 Task: Search for emails with a due date set to 'Tomorrow' in the current mailbox.
Action: Mouse moved to (224, 7)
Screenshot: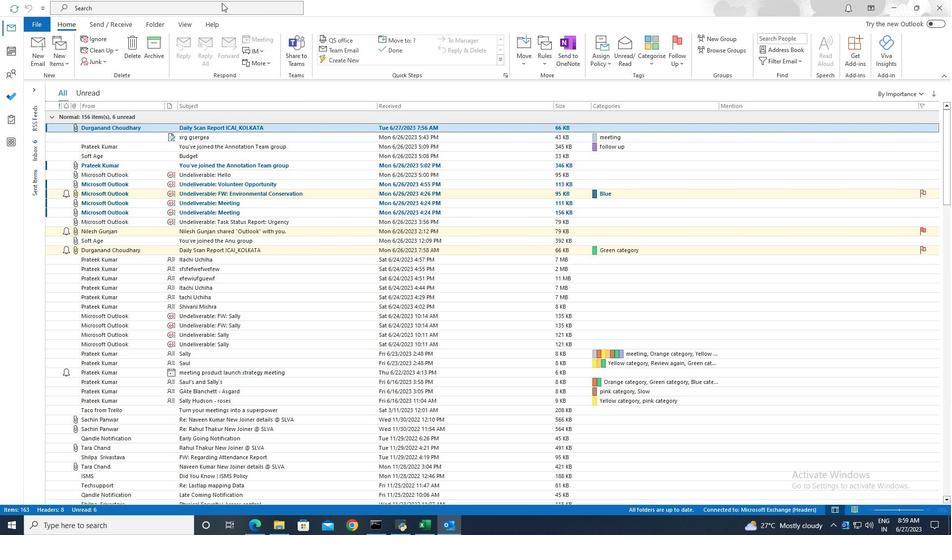 
Action: Mouse pressed left at (224, 7)
Screenshot: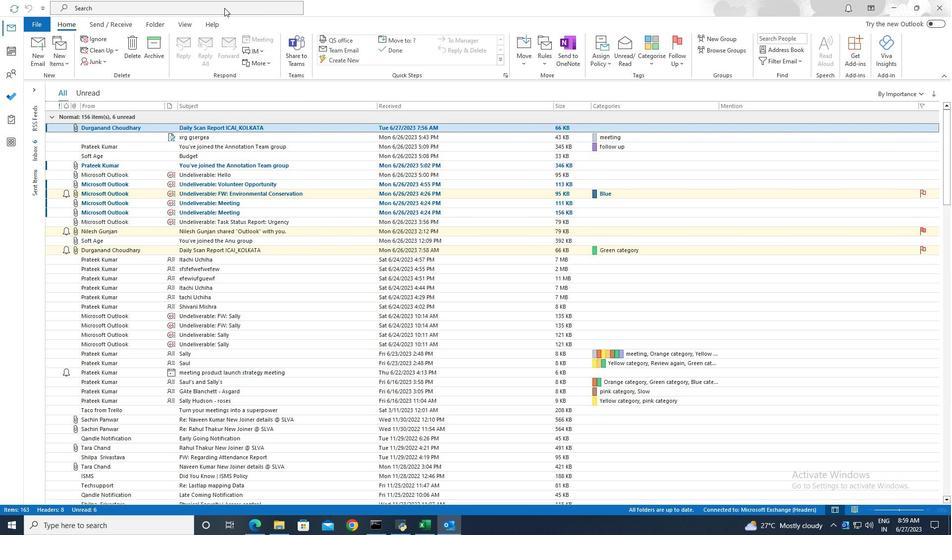 
Action: Mouse moved to (342, 8)
Screenshot: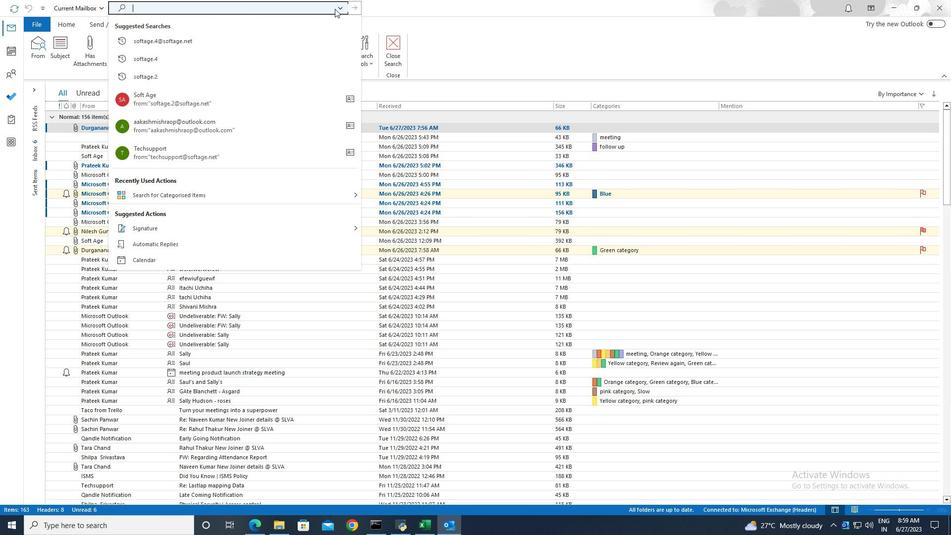 
Action: Mouse pressed left at (342, 8)
Screenshot: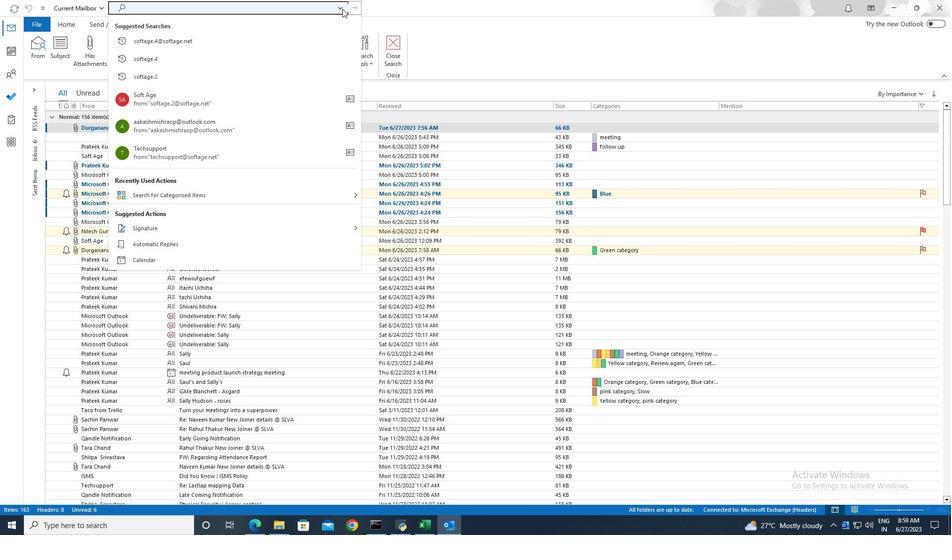 
Action: Mouse moved to (350, 125)
Screenshot: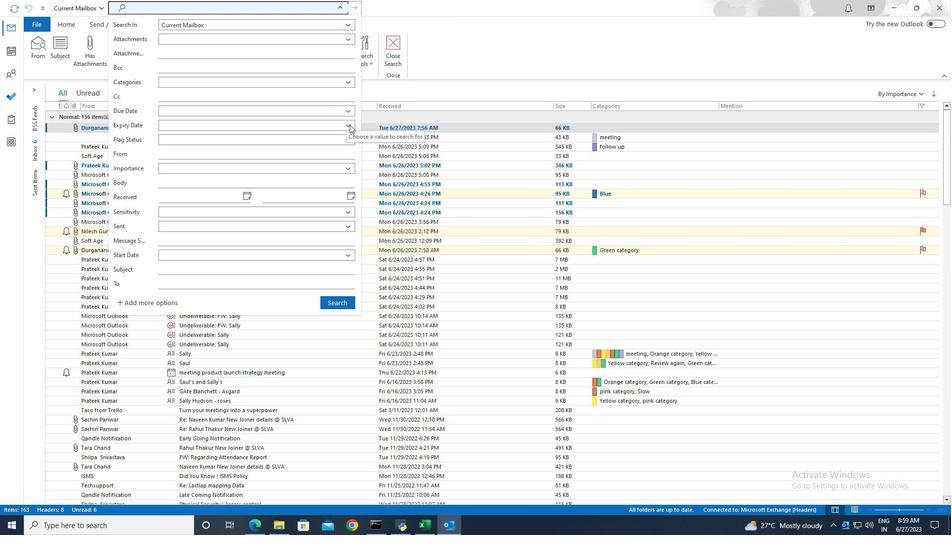 
Action: Mouse pressed left at (350, 125)
Screenshot: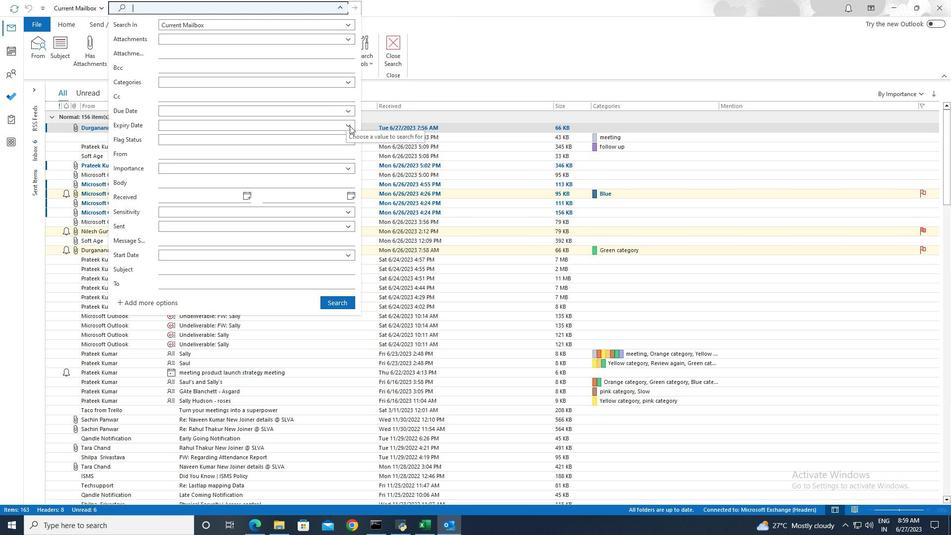 
Action: Mouse moved to (235, 150)
Screenshot: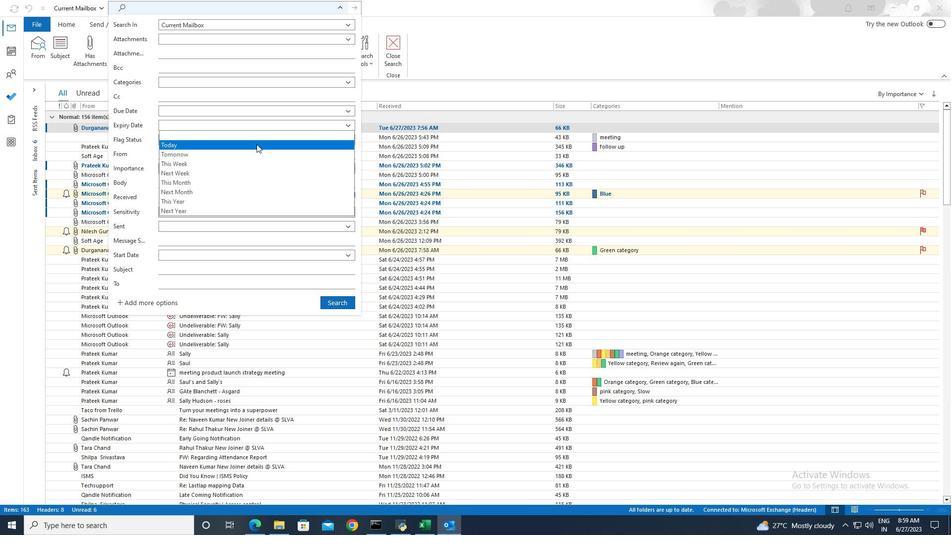 
Action: Mouse pressed left at (235, 150)
Screenshot: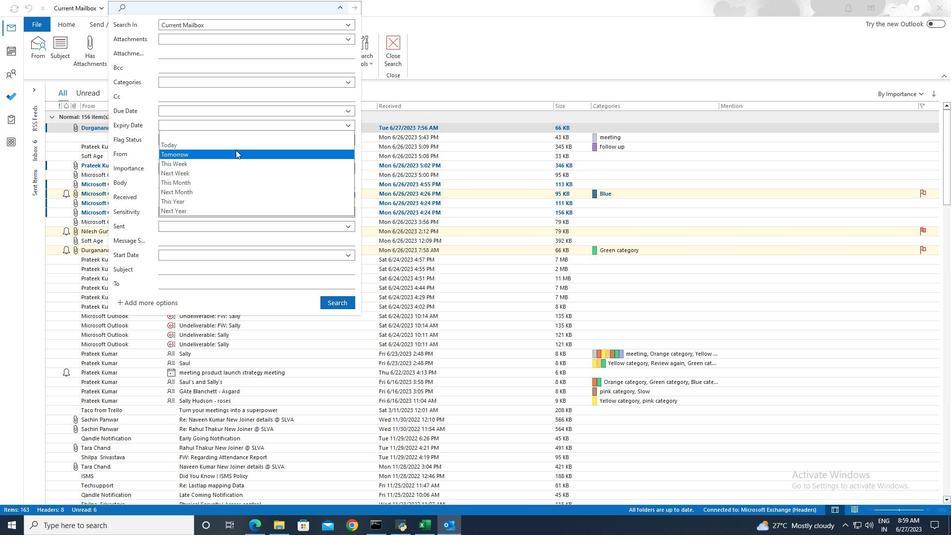 
Action: Mouse moved to (339, 300)
Screenshot: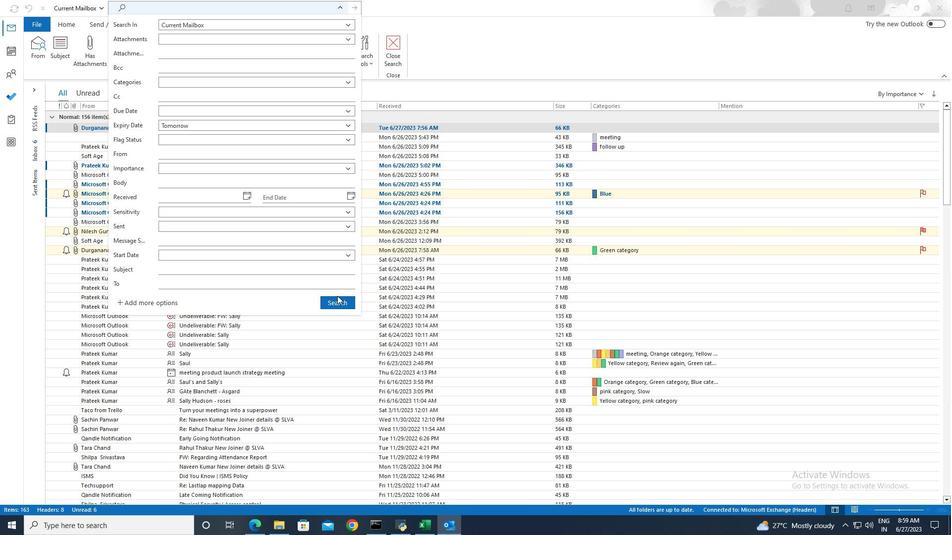 
Action: Mouse pressed left at (339, 300)
Screenshot: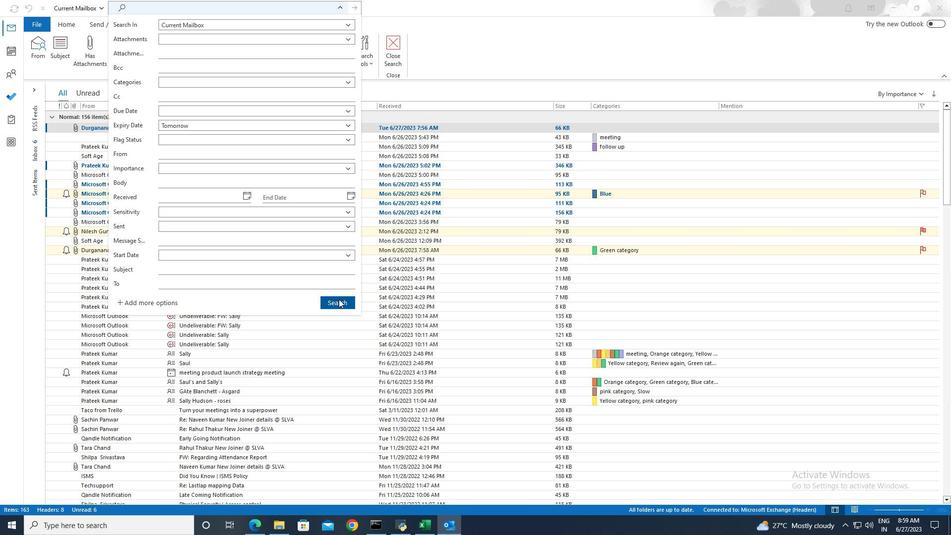 
Action: Mouse moved to (339, 300)
Screenshot: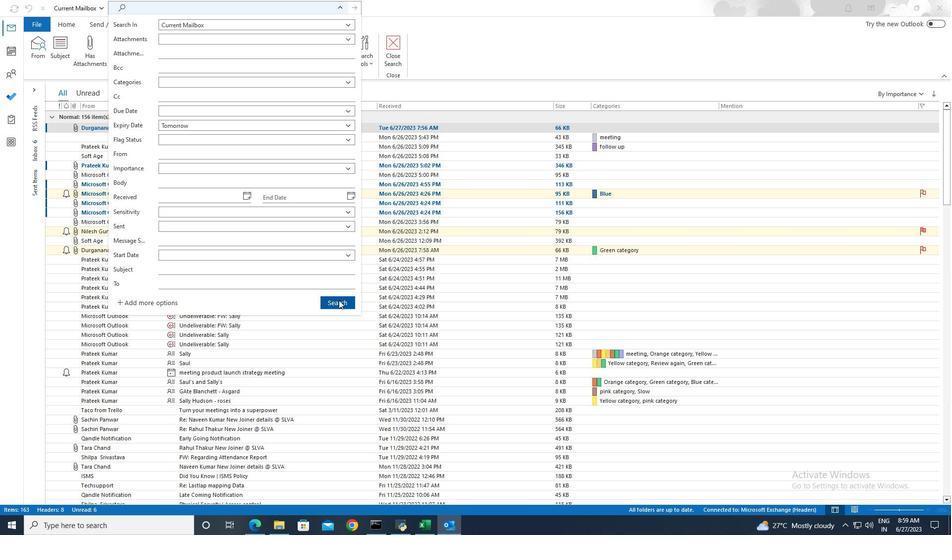 
